 Task: Find the 'Reading Challenge' task in Outlook and send an email with its details.
Action: Mouse moved to (21, 169)
Screenshot: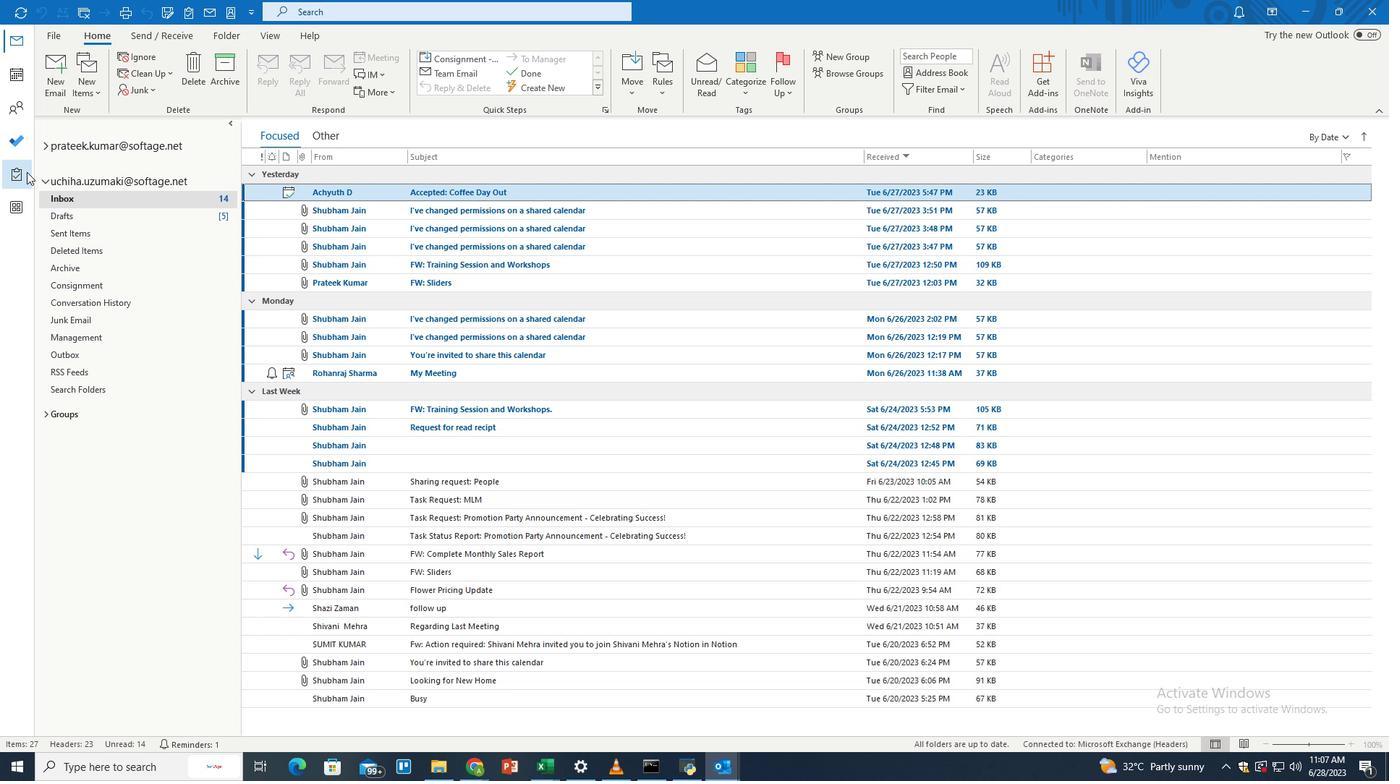 
Action: Mouse pressed left at (21, 169)
Screenshot: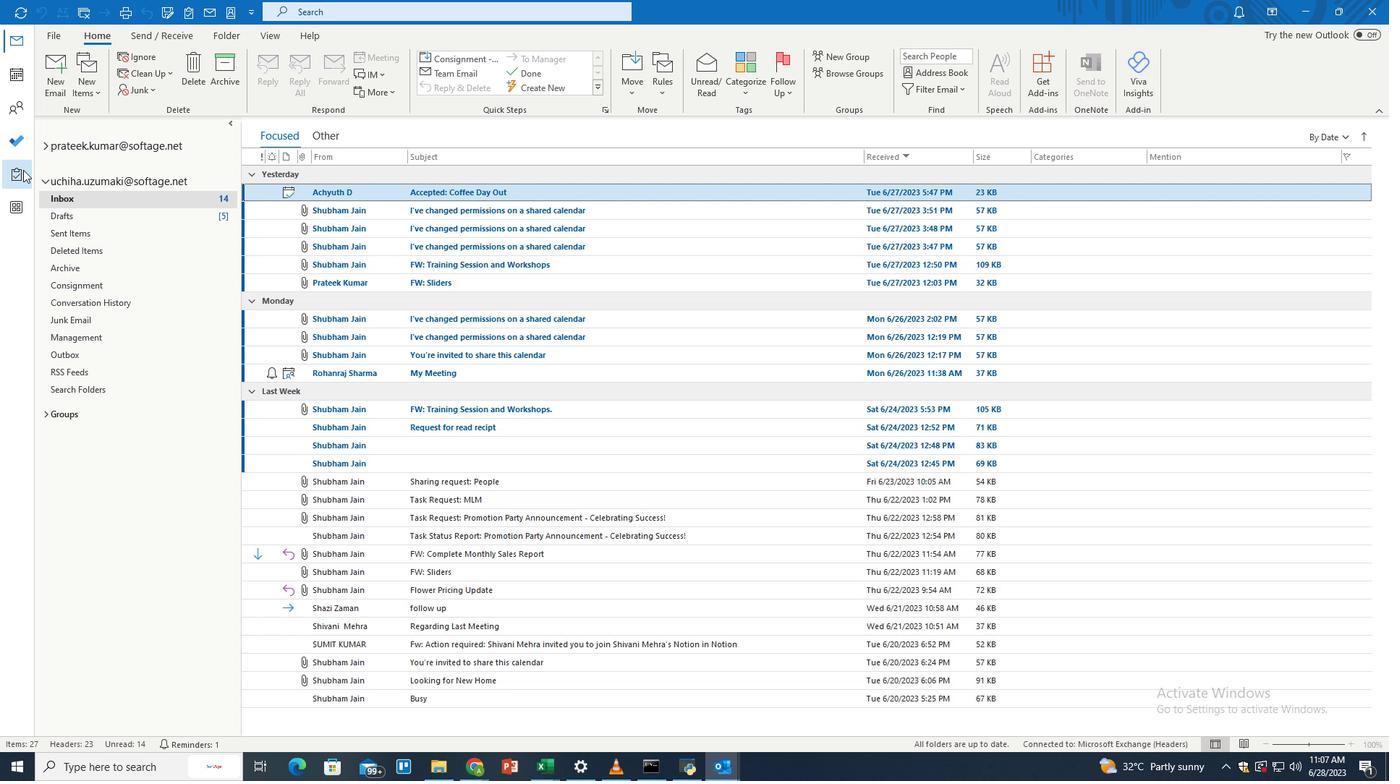 
Action: Mouse moved to (99, 171)
Screenshot: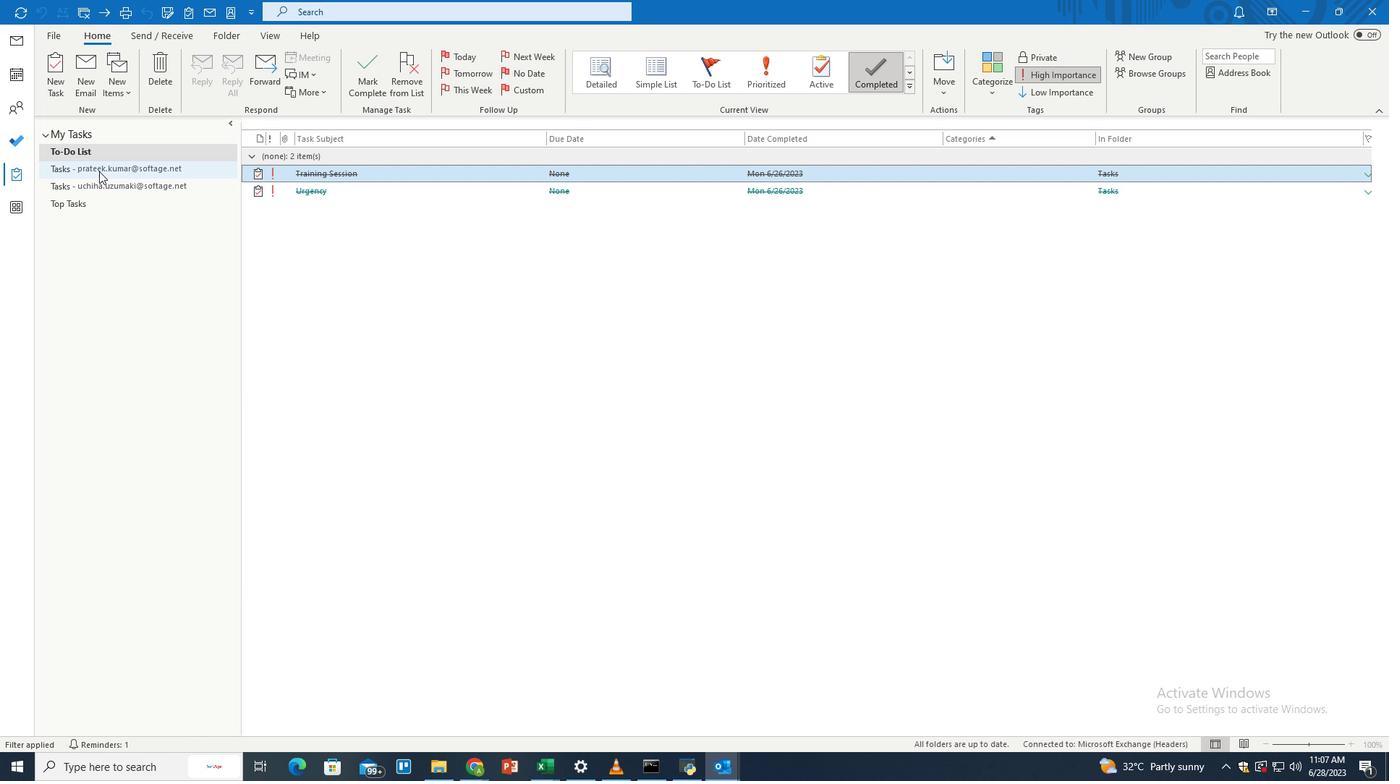 
Action: Mouse pressed left at (99, 171)
Screenshot: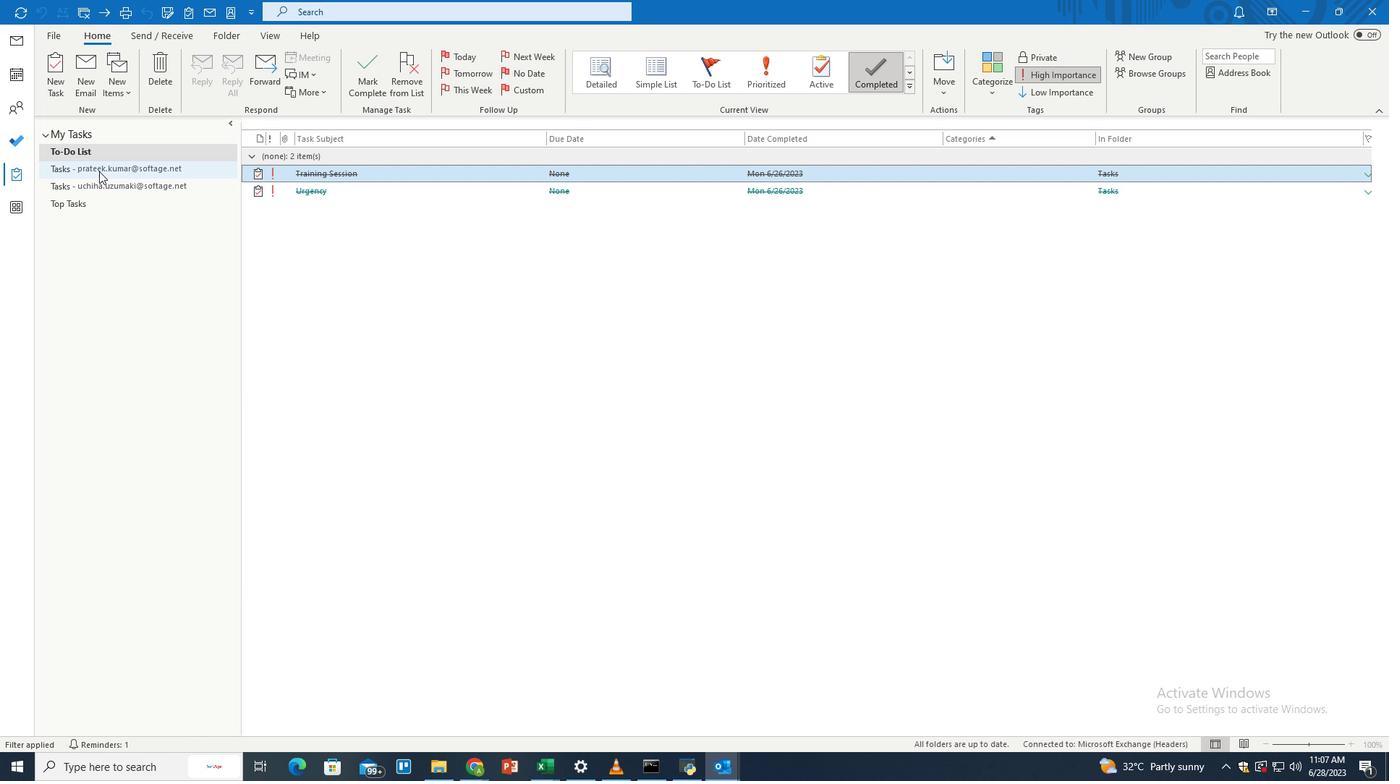 
Action: Mouse moved to (555, 15)
Screenshot: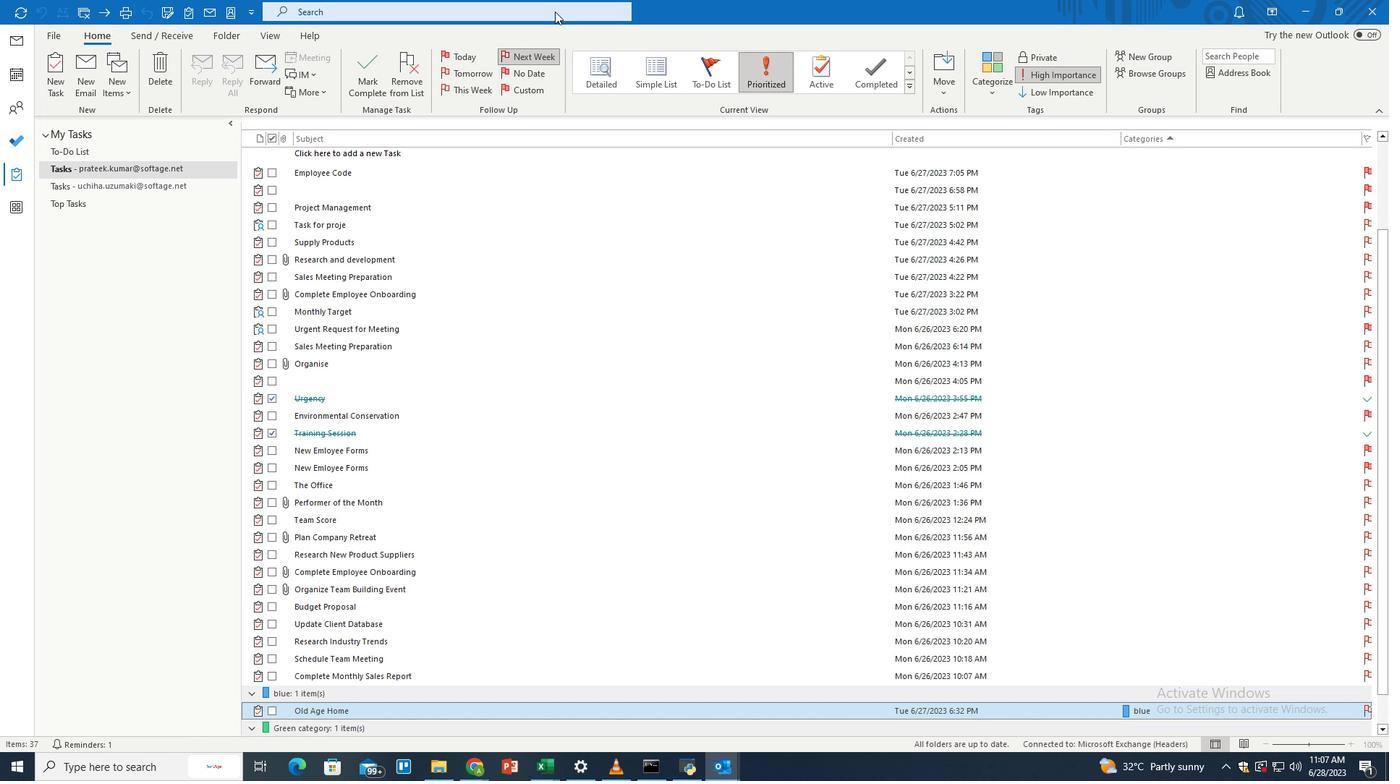 
Action: Mouse pressed left at (555, 15)
Screenshot: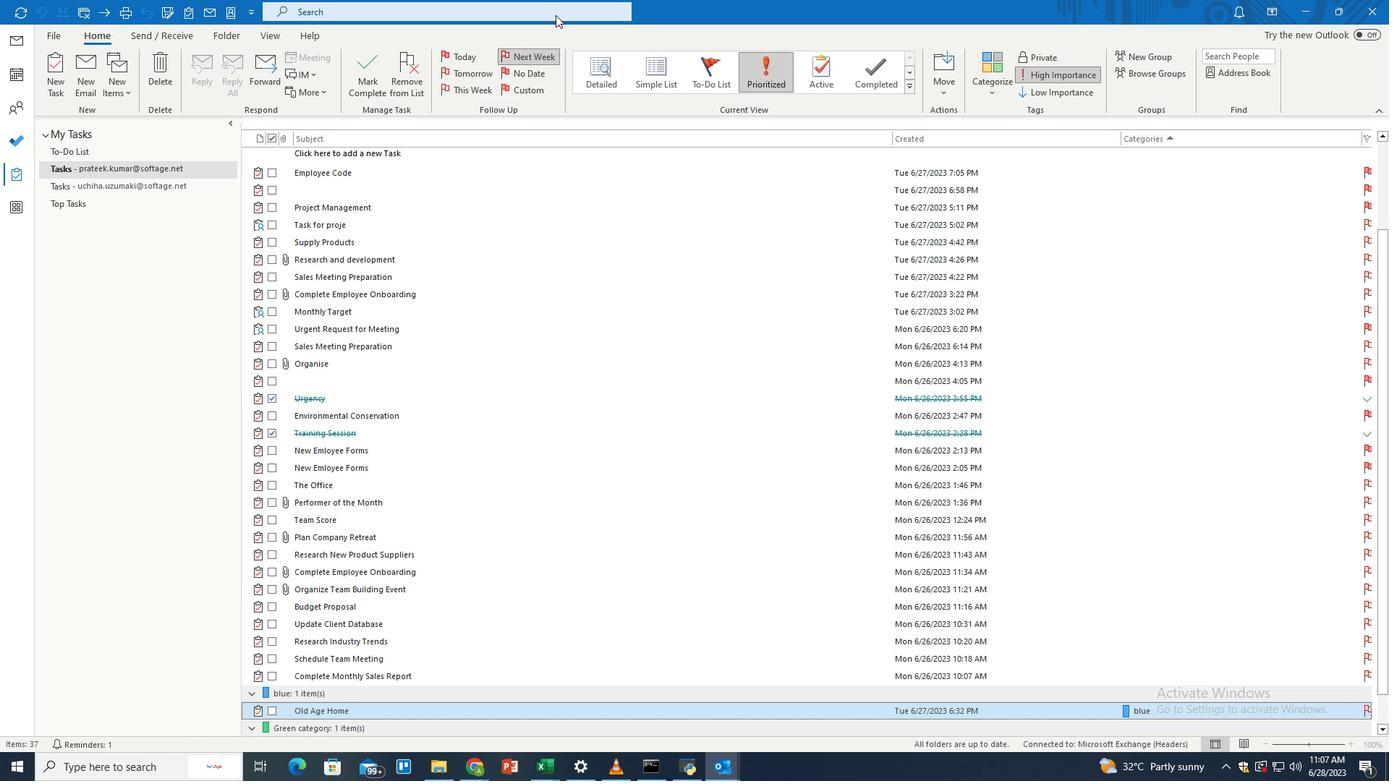 
Action: Mouse moved to (674, 9)
Screenshot: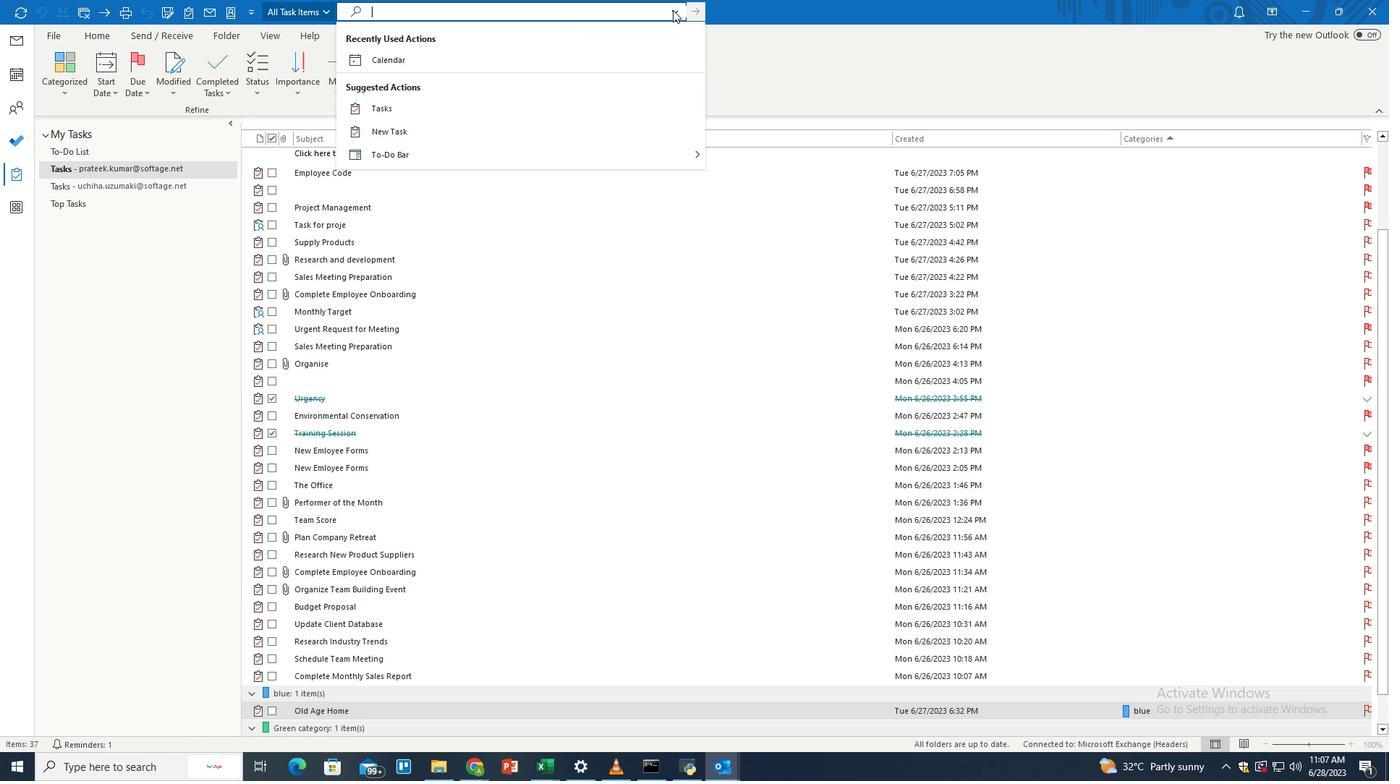
Action: Mouse pressed left at (674, 9)
Screenshot: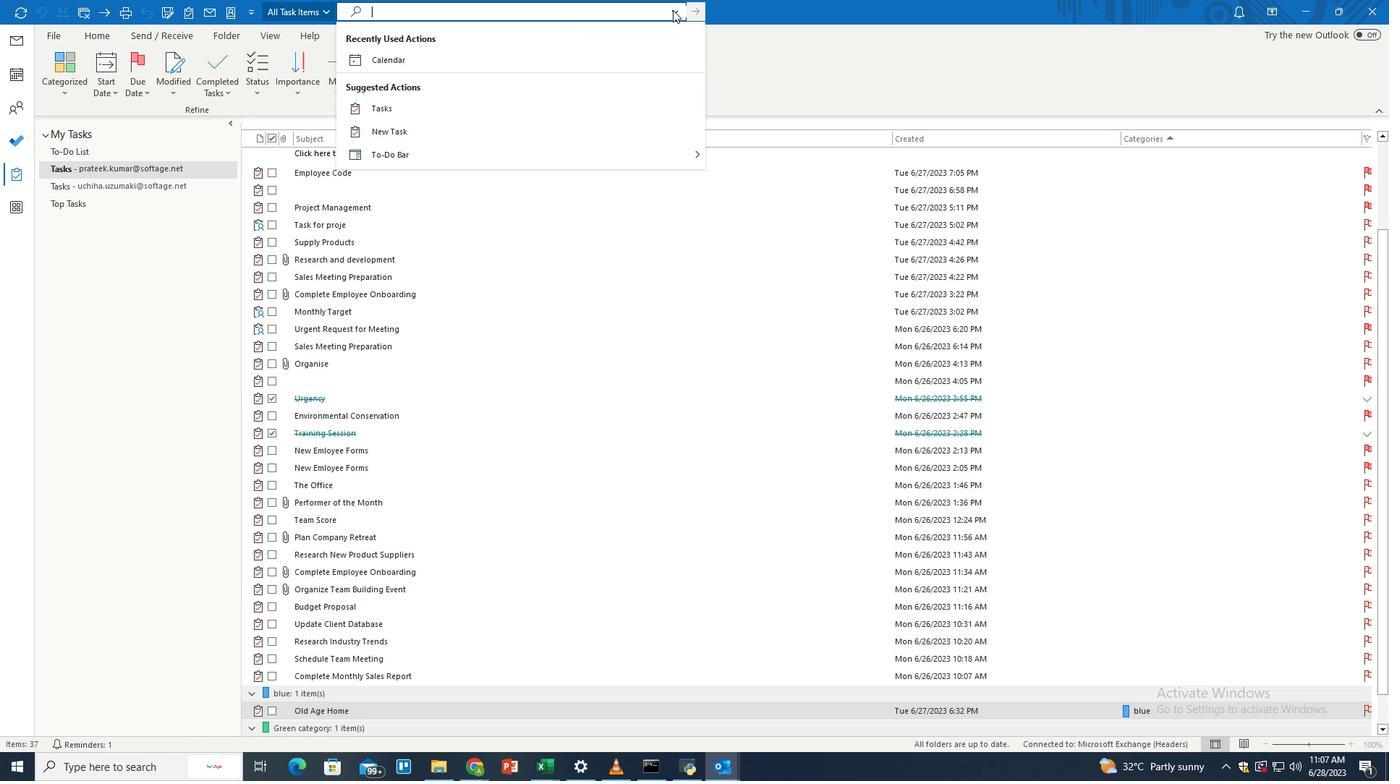 
Action: Mouse moved to (432, 98)
Screenshot: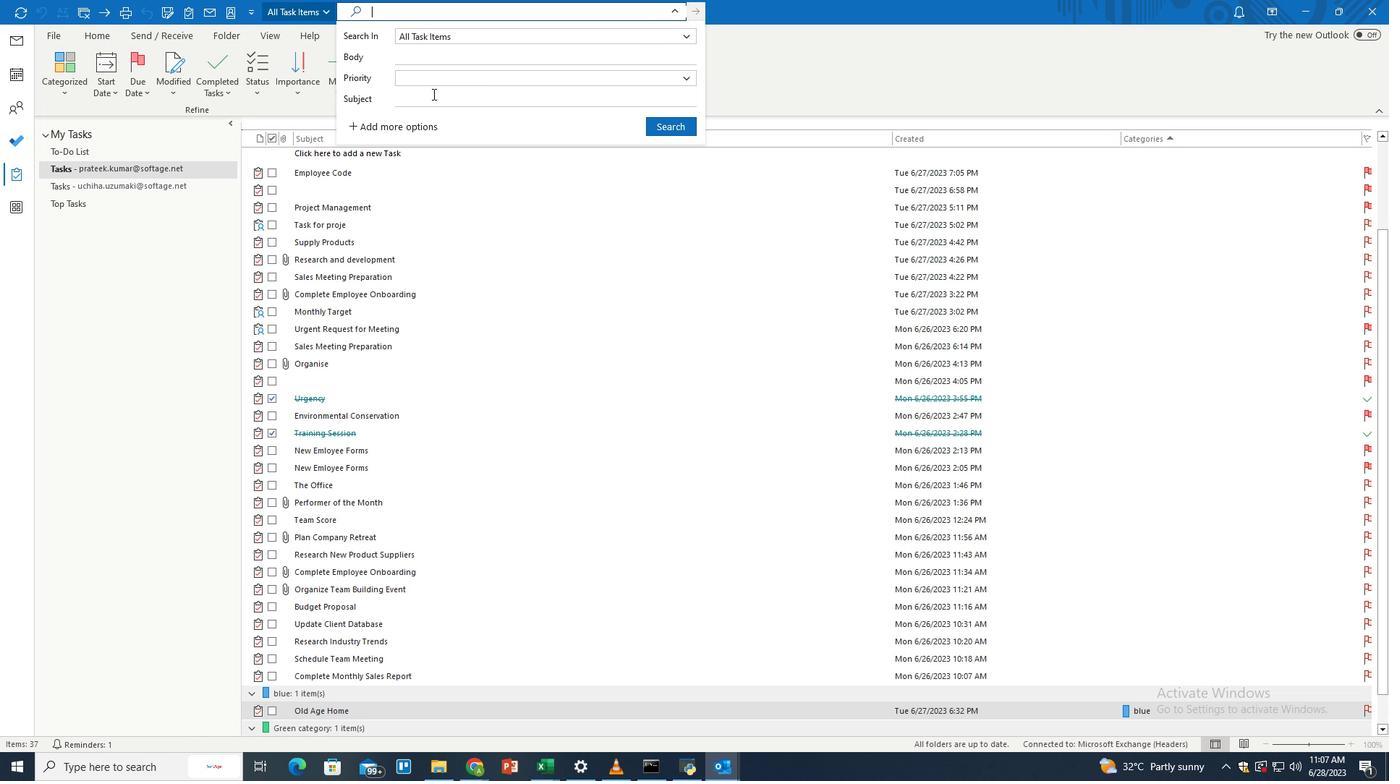 
Action: Mouse pressed left at (432, 98)
Screenshot: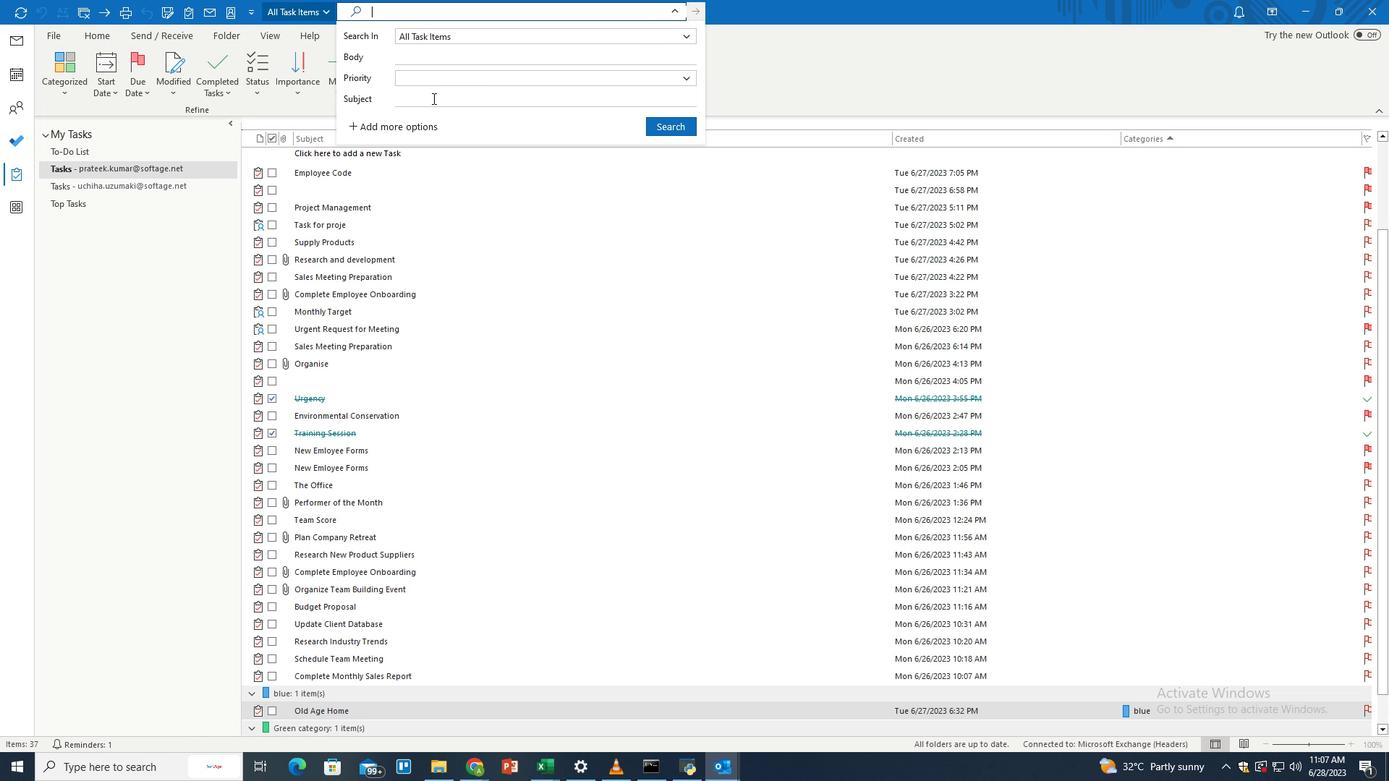 
Action: Key pressed <Key.shift>Reading<Key.space><Key.shift>Ca<Key.backspace>hallenge<Key.space>-<Key.space><Key.shift>Igniting<Key.space><Key.shift>Imagination
Screenshot: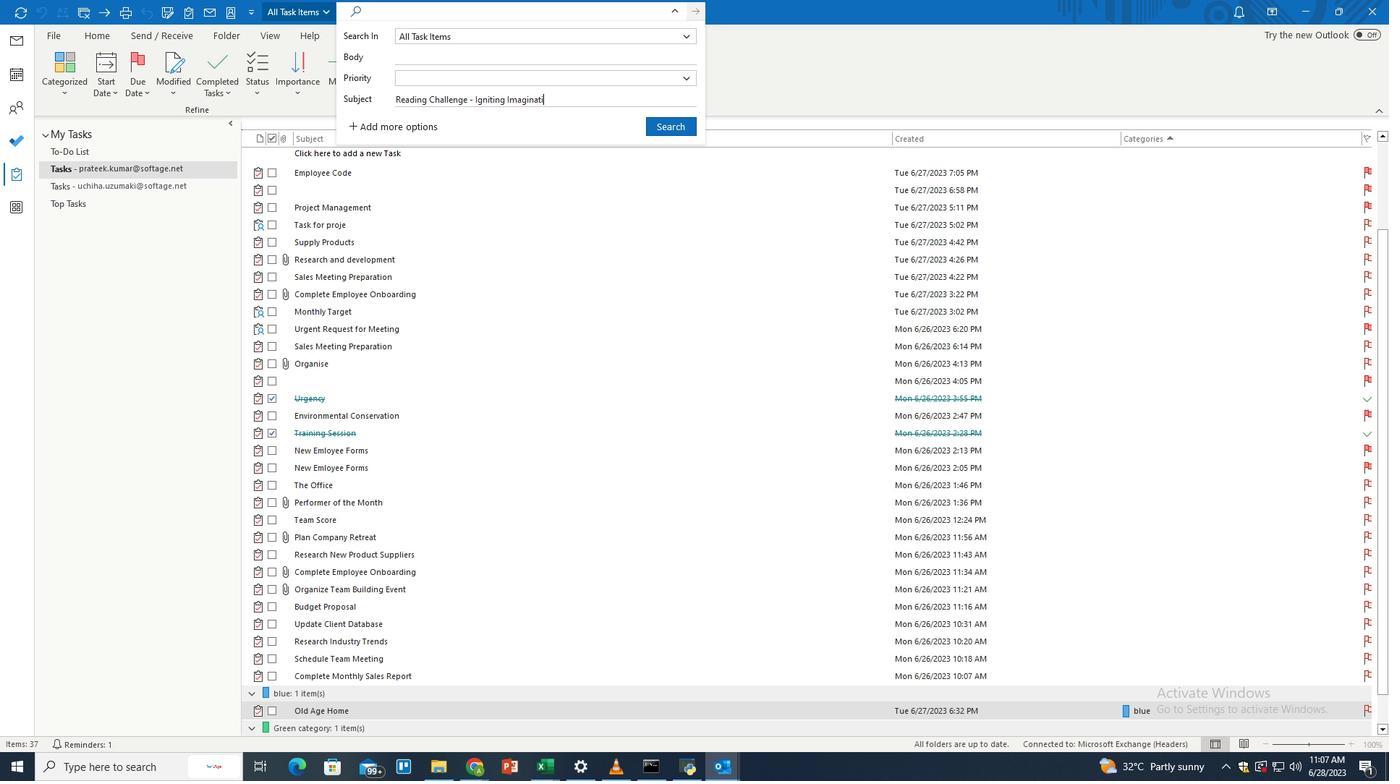 
Action: Mouse moved to (670, 123)
Screenshot: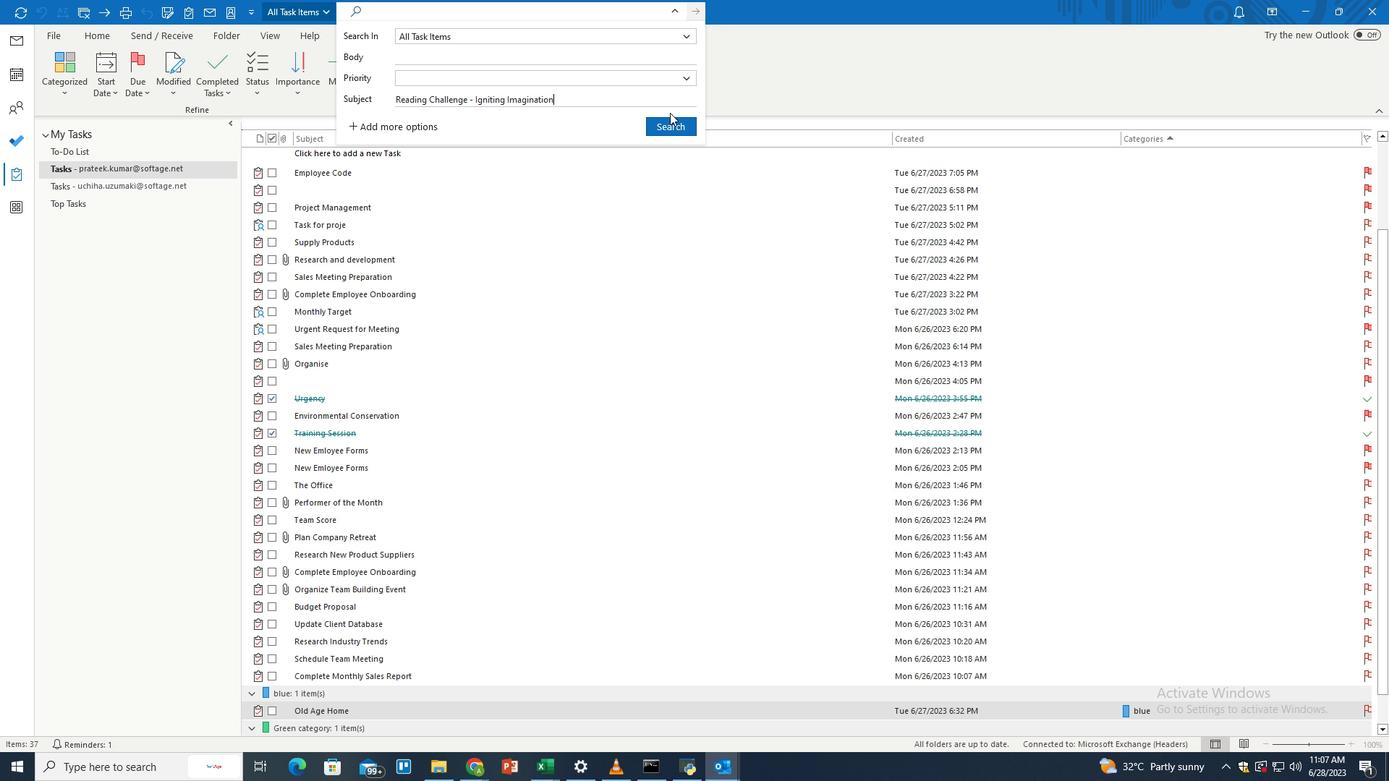
Action: Mouse pressed left at (670, 123)
Screenshot: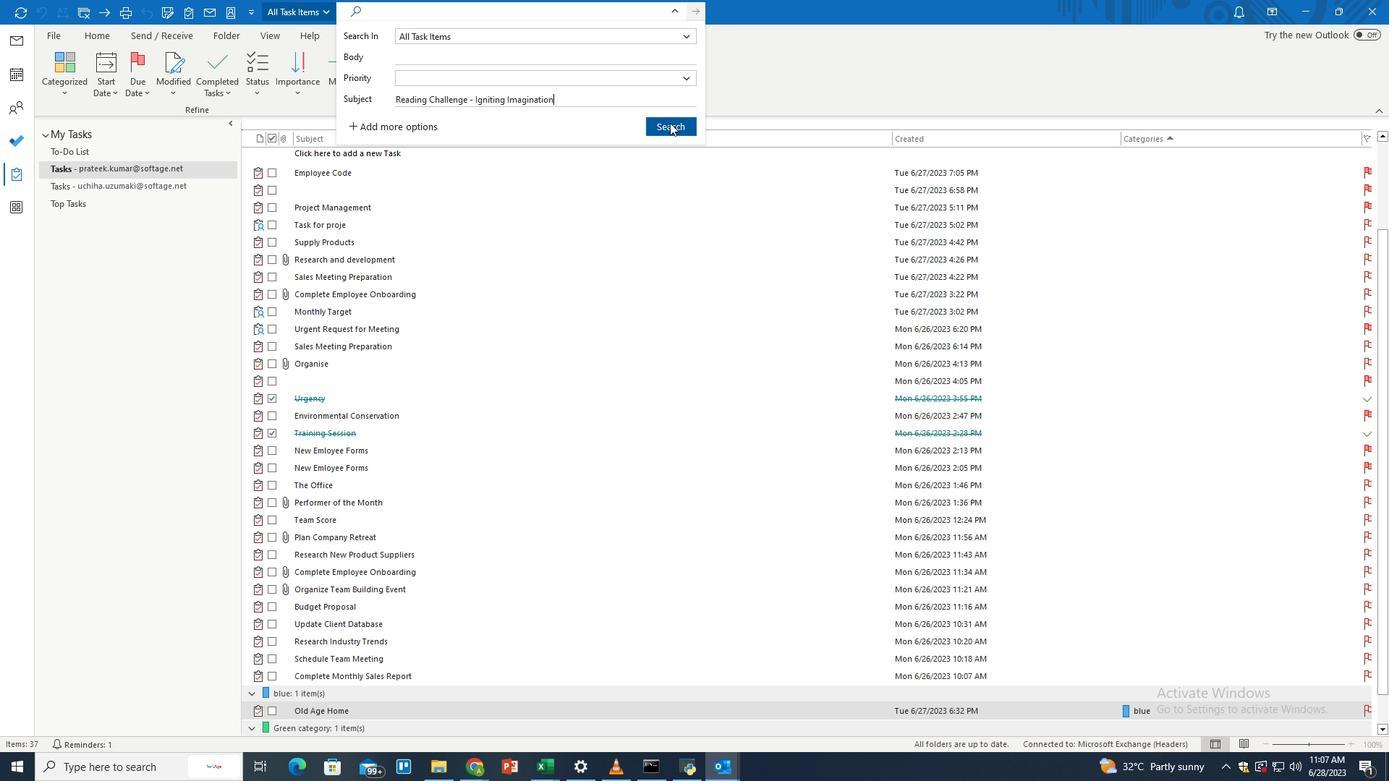 
Action: Mouse moved to (628, 167)
Screenshot: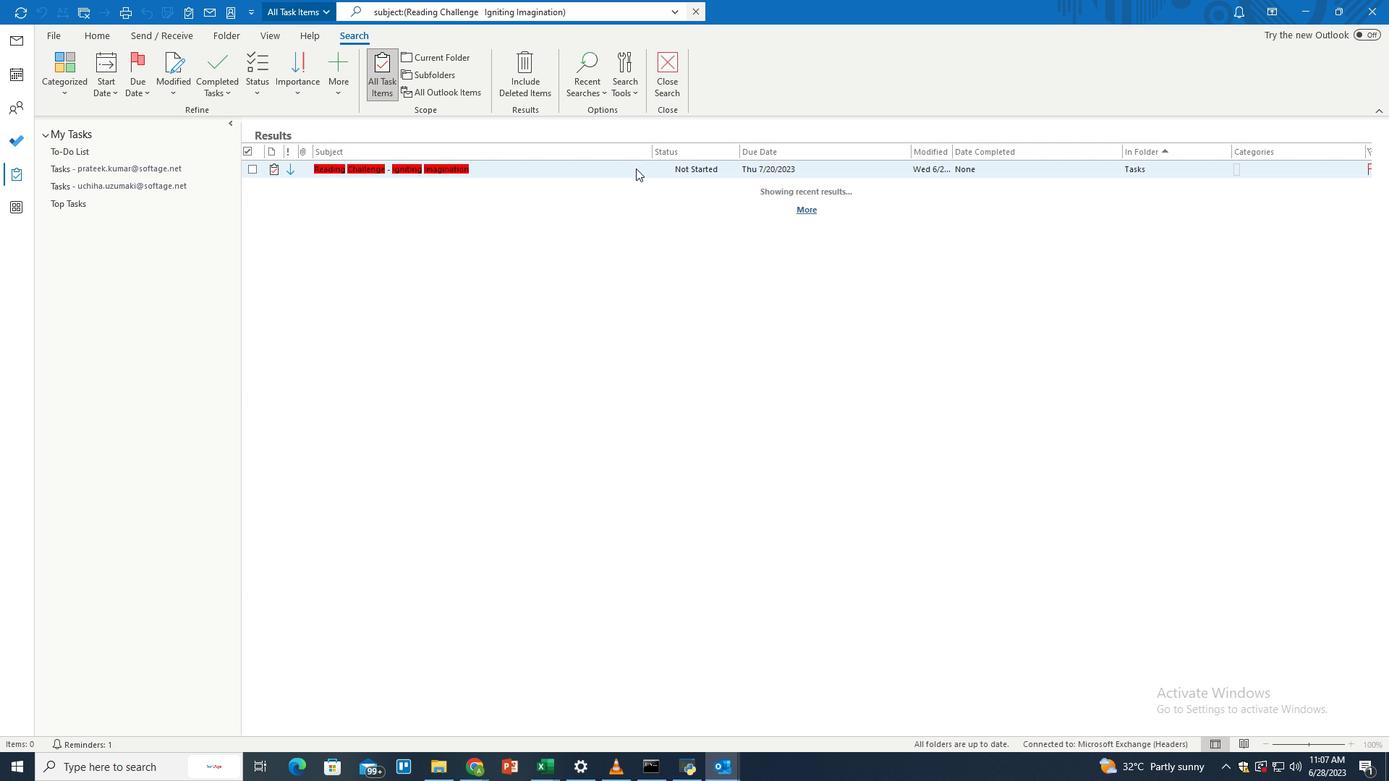 
Action: Mouse pressed left at (628, 167)
Screenshot: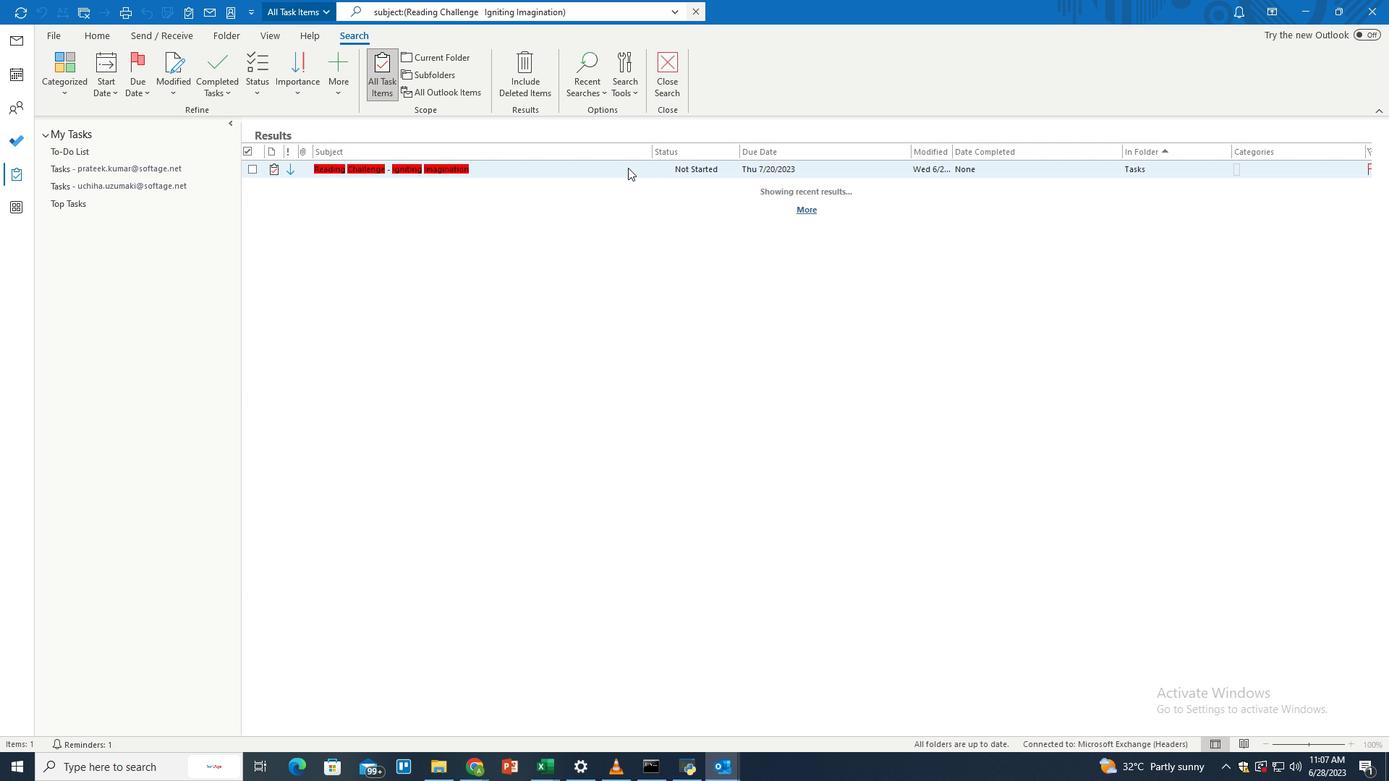 
Action: Mouse pressed left at (628, 167)
Screenshot: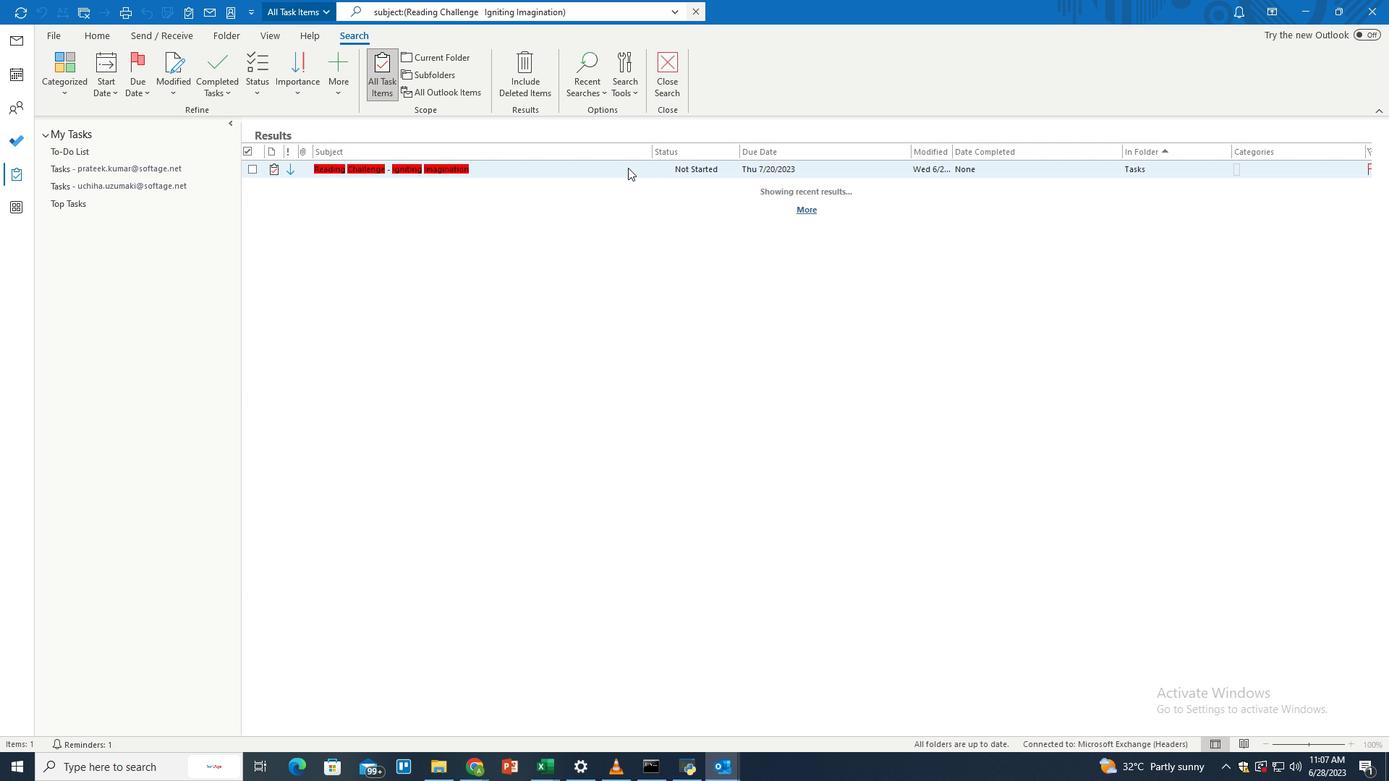 
Action: Mouse moved to (290, 75)
Screenshot: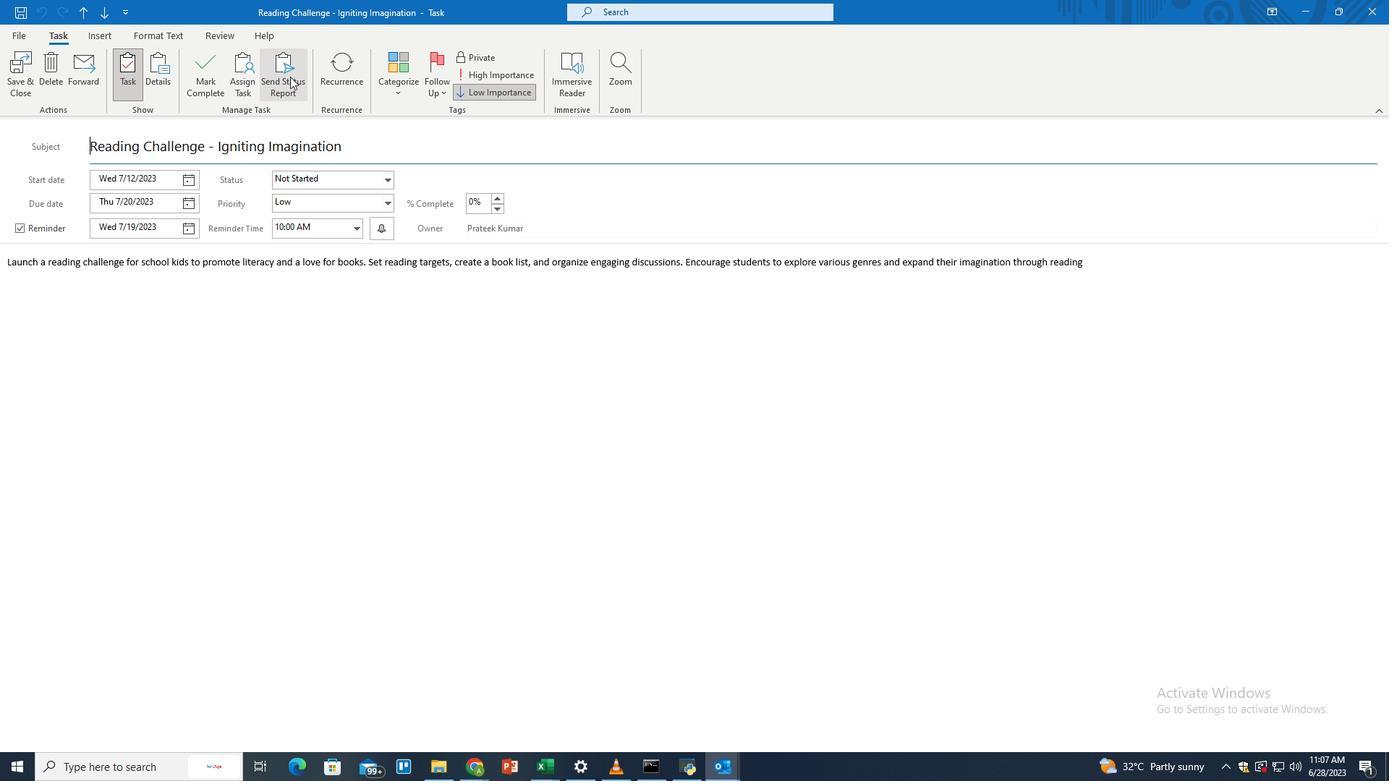 
Action: Mouse pressed left at (290, 75)
Screenshot: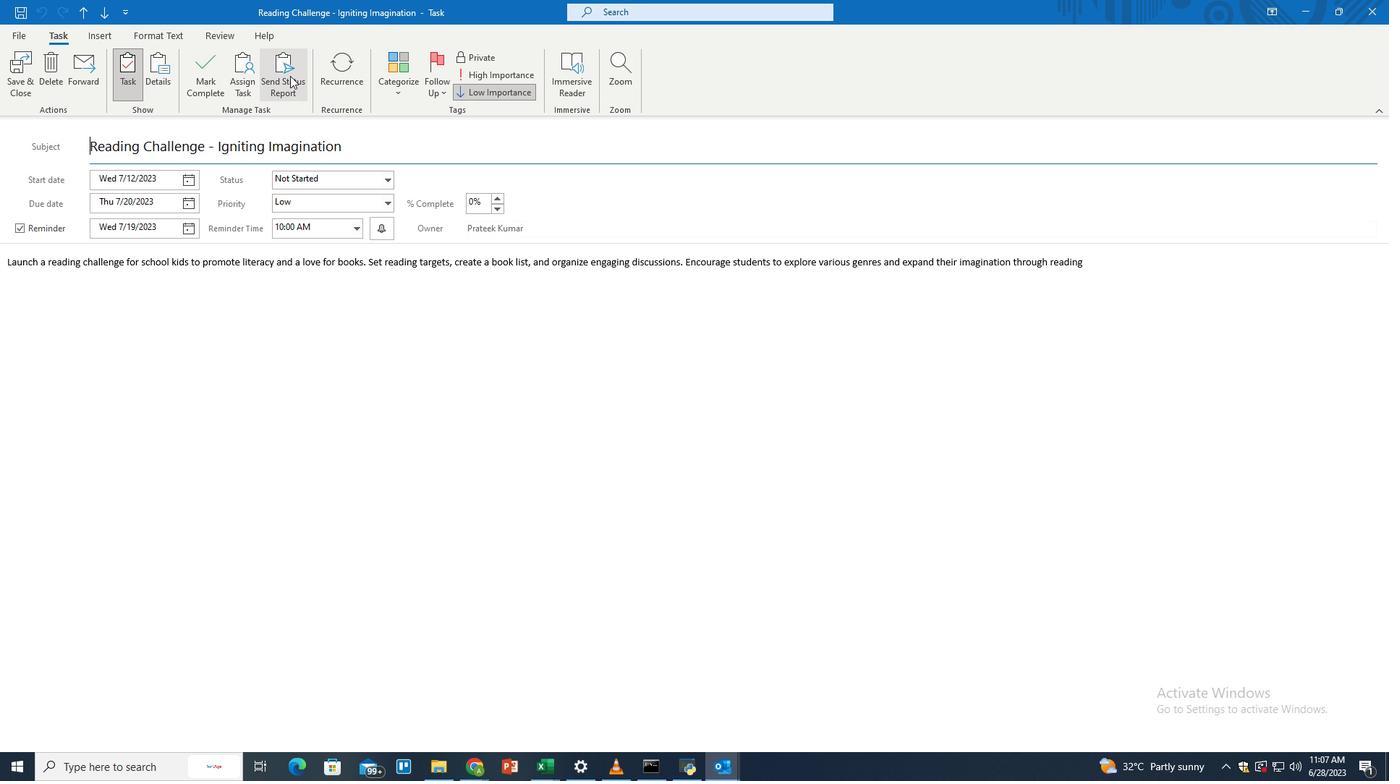 
Action: Mouse moved to (199, 167)
Screenshot: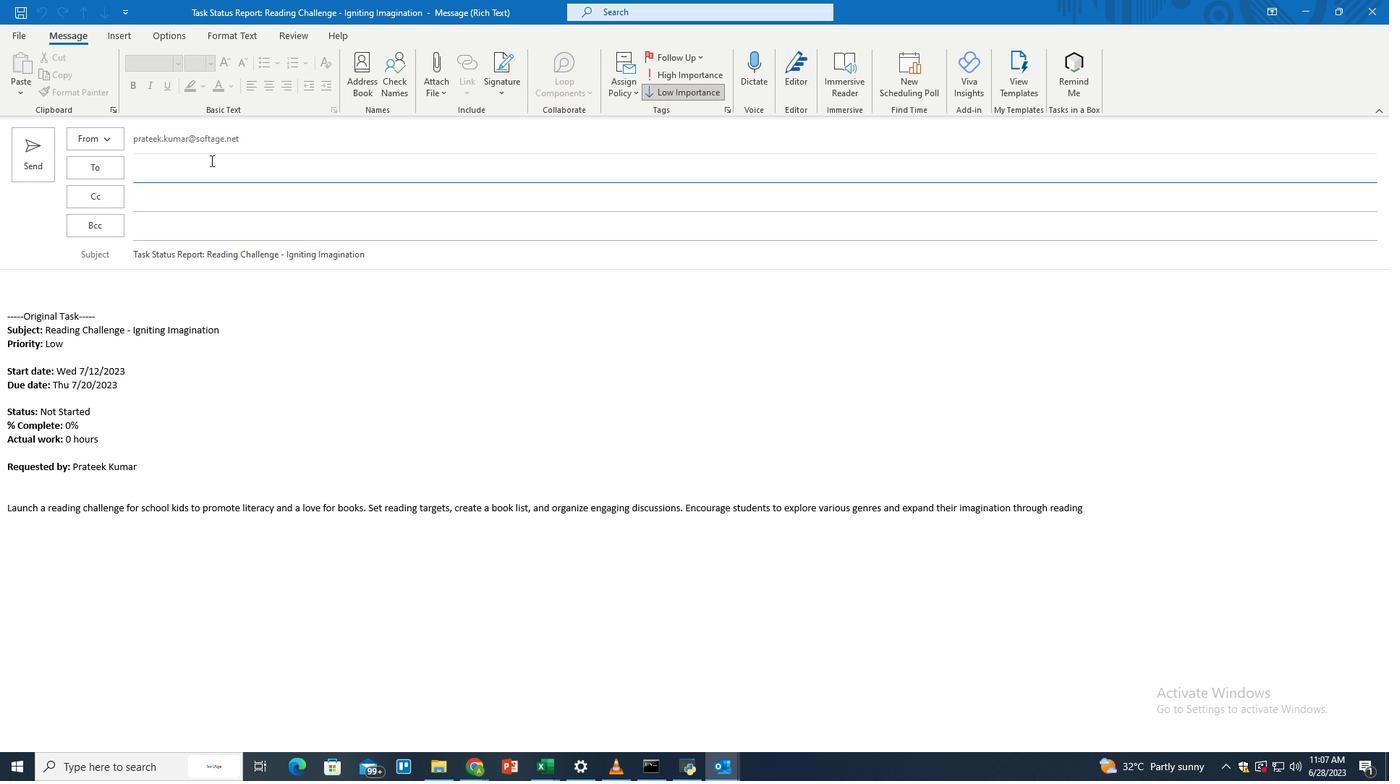 
Action: Mouse pressed left at (199, 167)
Screenshot: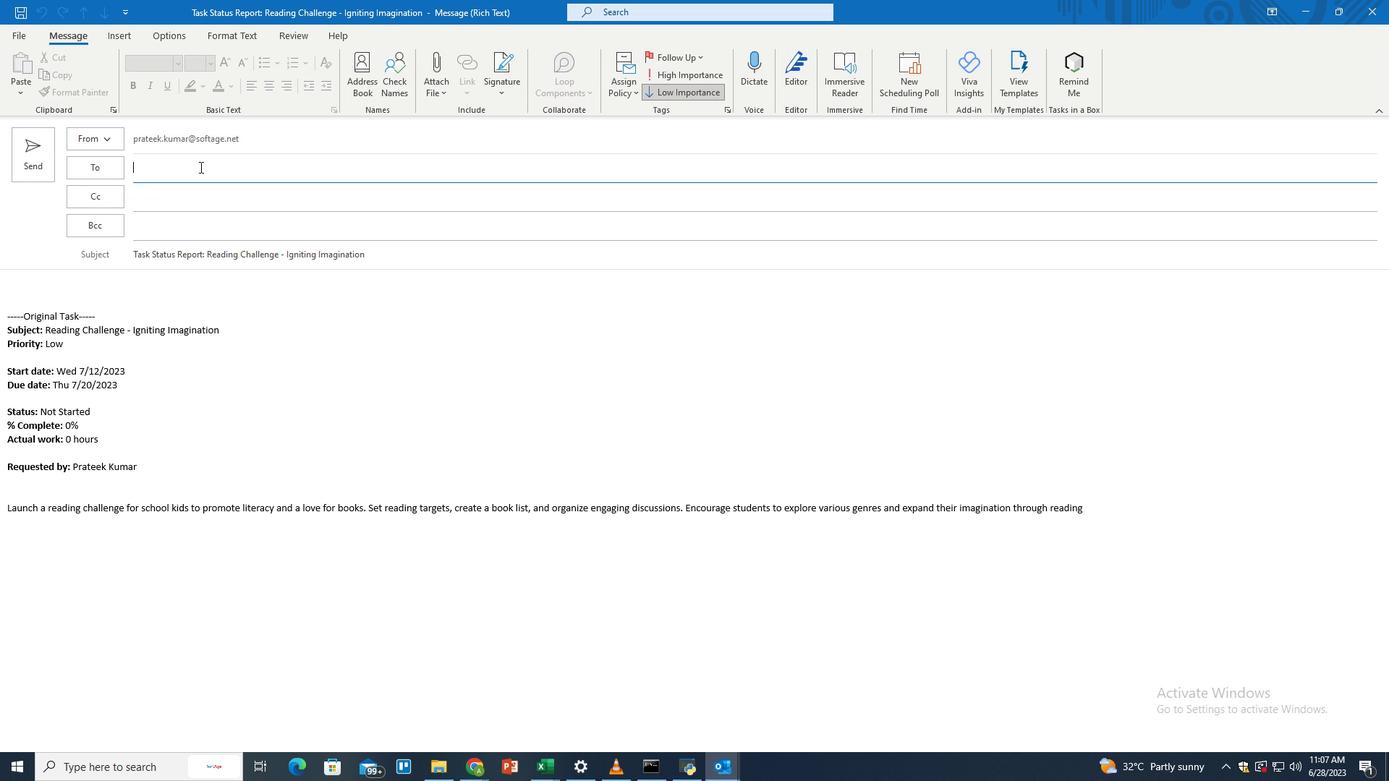 
Action: Key pressed nea
Screenshot: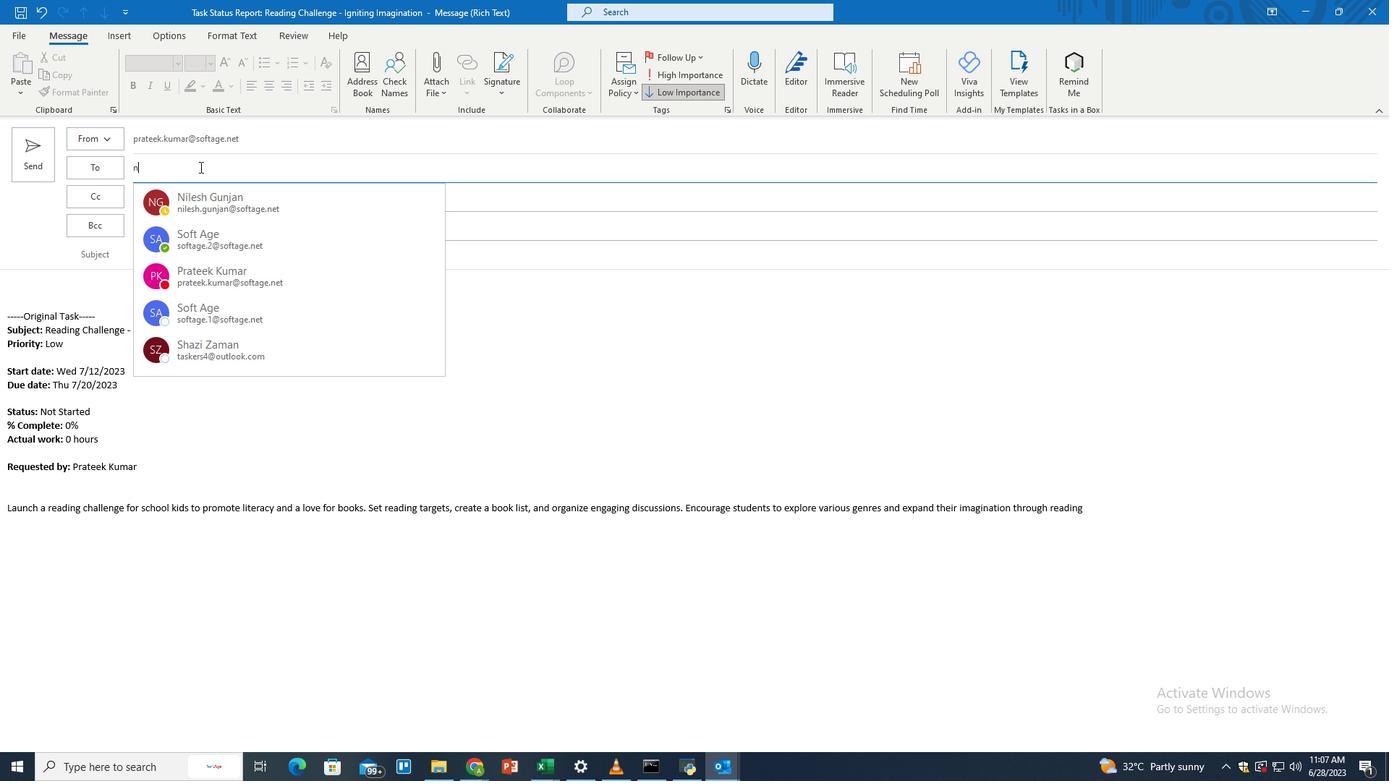
Action: Mouse moved to (216, 319)
Screenshot: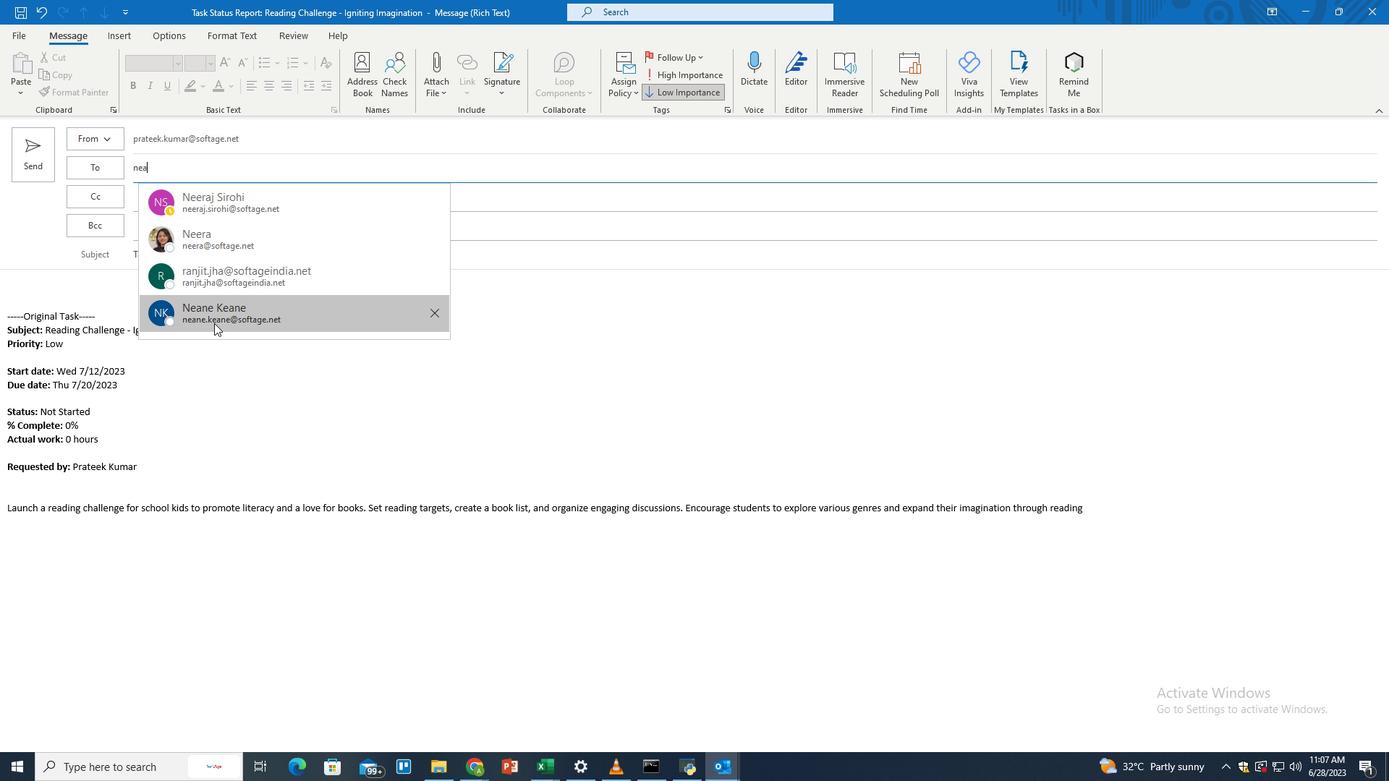 
Action: Mouse pressed left at (216, 319)
Screenshot: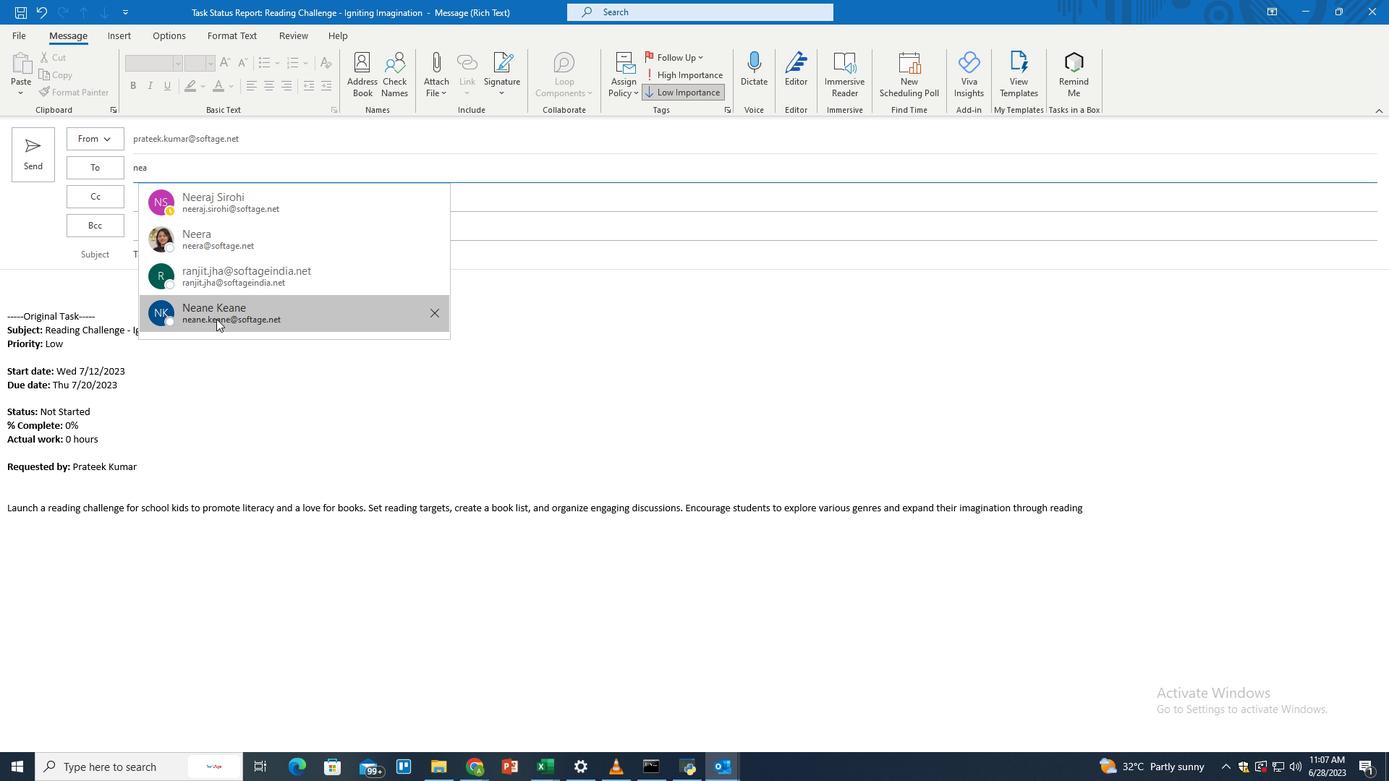 
Action: Mouse moved to (35, 162)
Screenshot: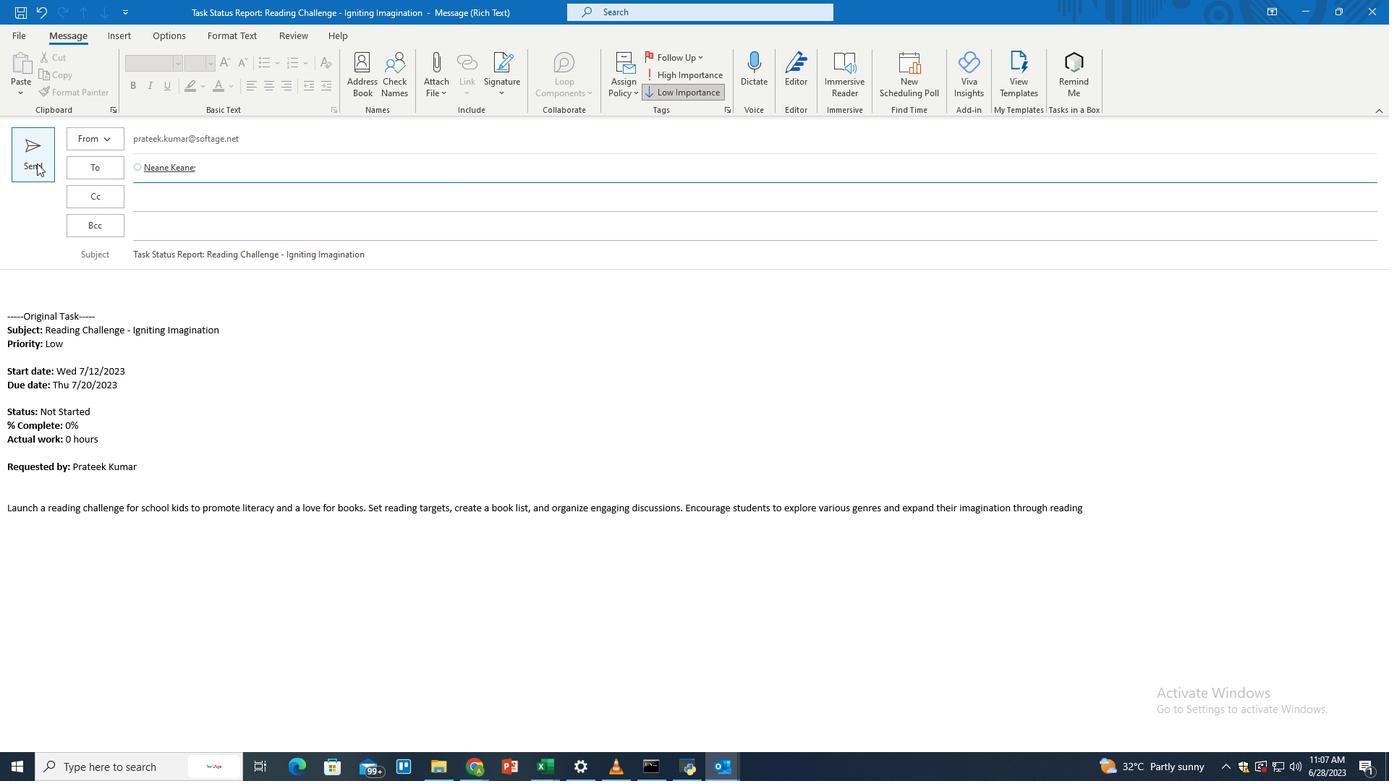 
Action: Mouse pressed left at (35, 162)
Screenshot: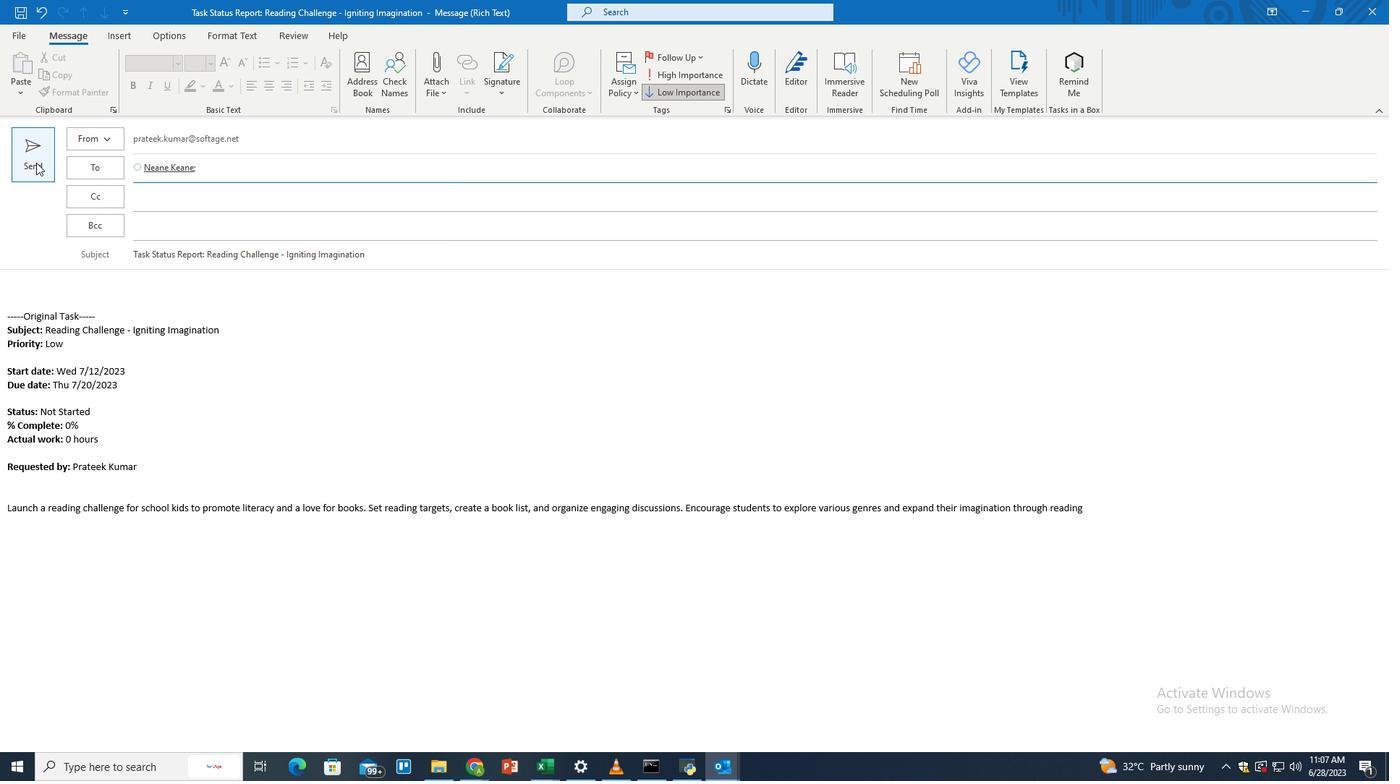 
Action: Mouse moved to (456, 343)
Screenshot: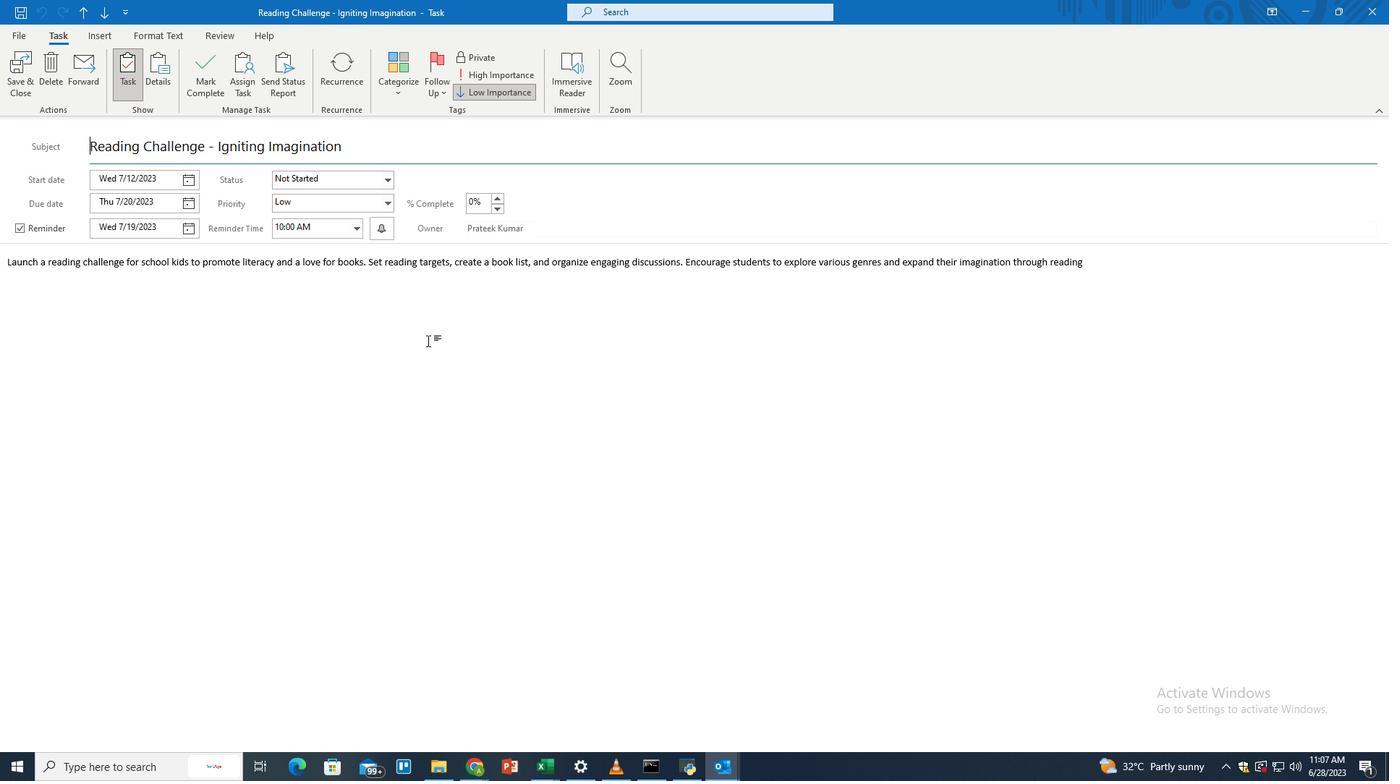 
